 Task: Filter by location India.
Action: Mouse moved to (481, 63)
Screenshot: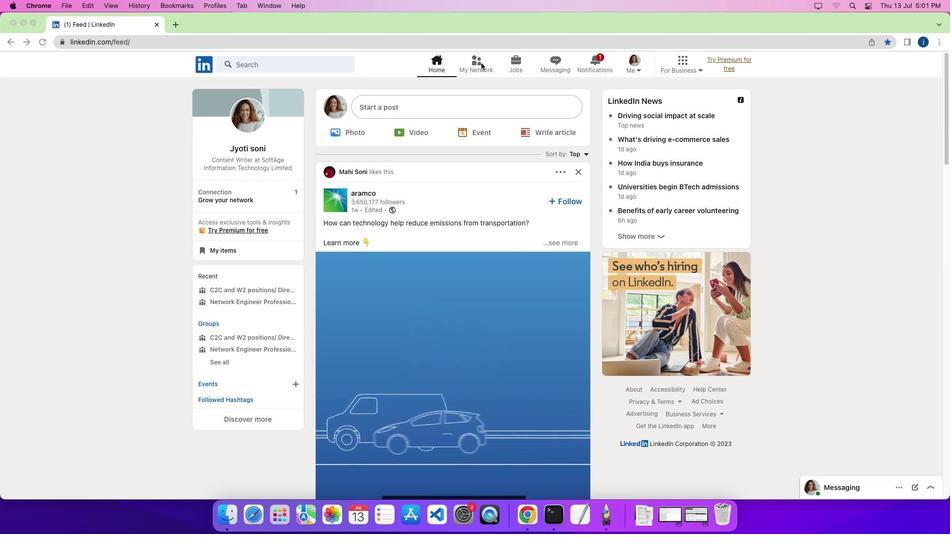 
Action: Mouse pressed left at (481, 63)
Screenshot: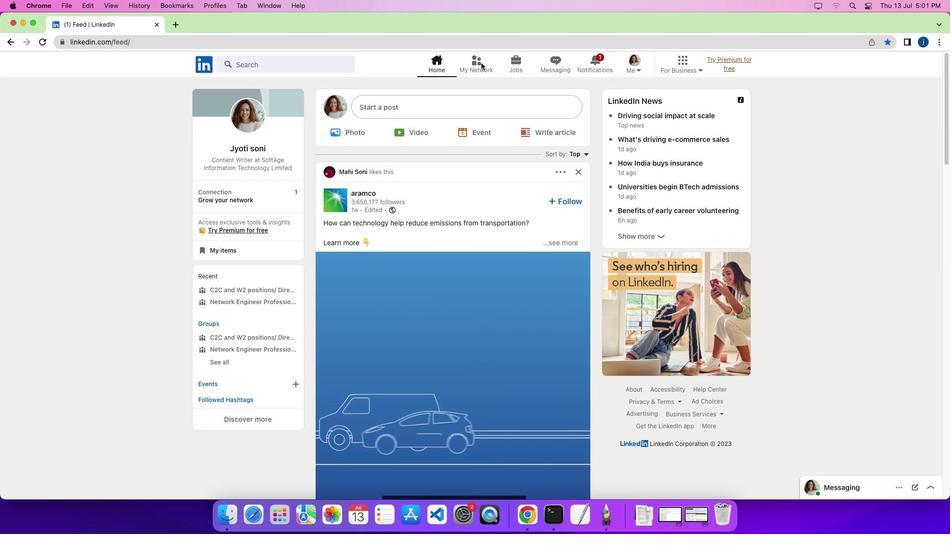 
Action: Mouse moved to (480, 63)
Screenshot: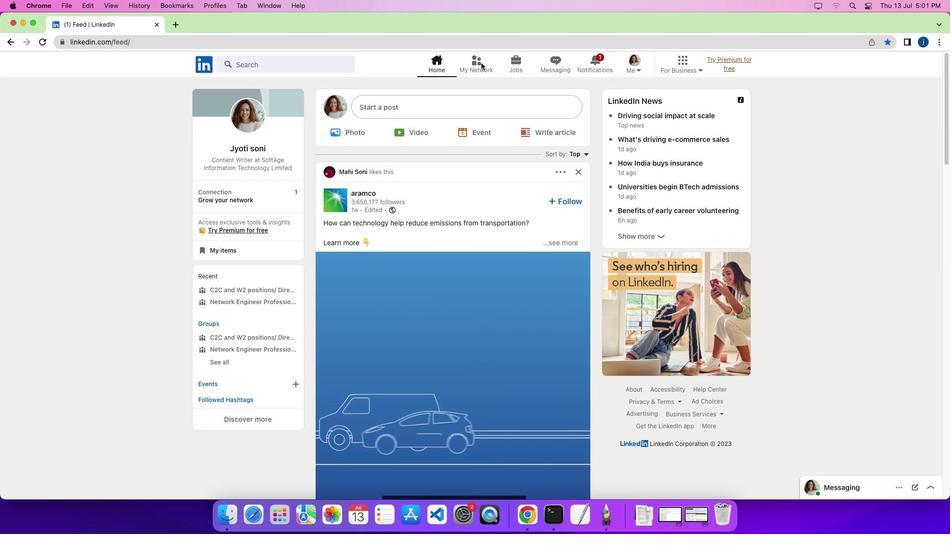 
Action: Mouse pressed left at (480, 63)
Screenshot: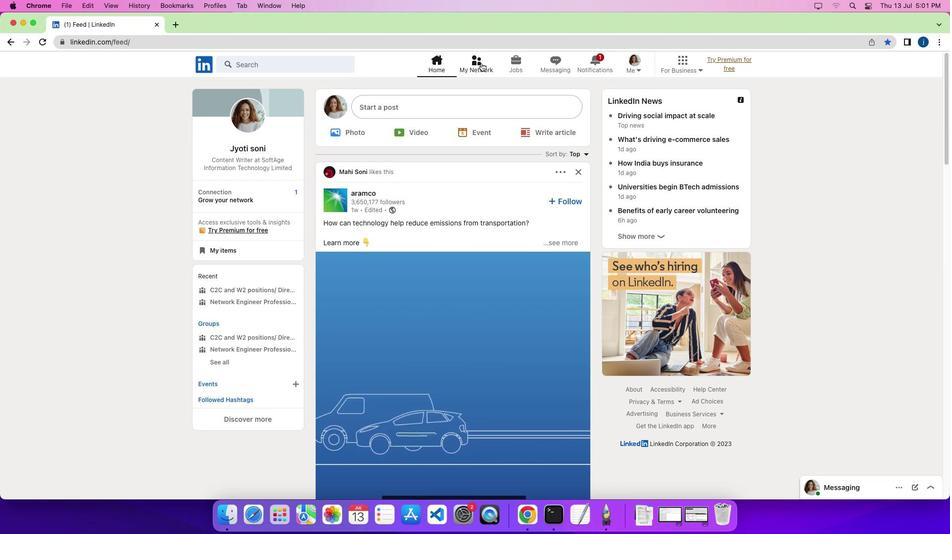 
Action: Mouse moved to (282, 123)
Screenshot: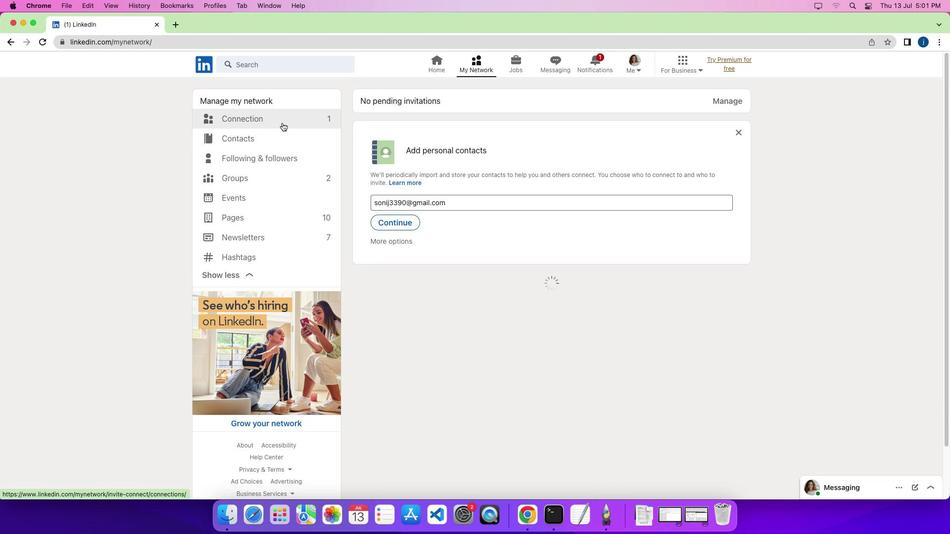 
Action: Mouse pressed left at (282, 123)
Screenshot: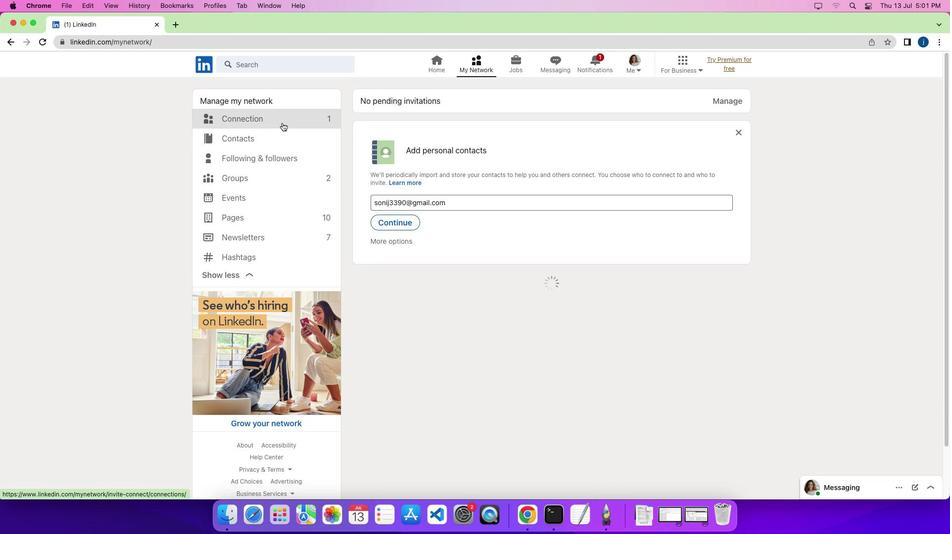
Action: Mouse moved to (535, 121)
Screenshot: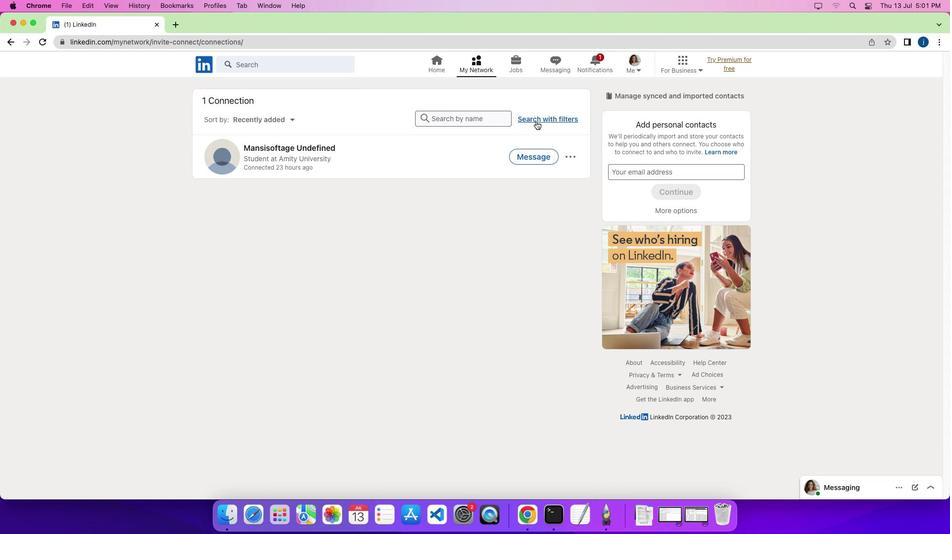 
Action: Mouse pressed left at (535, 121)
Screenshot: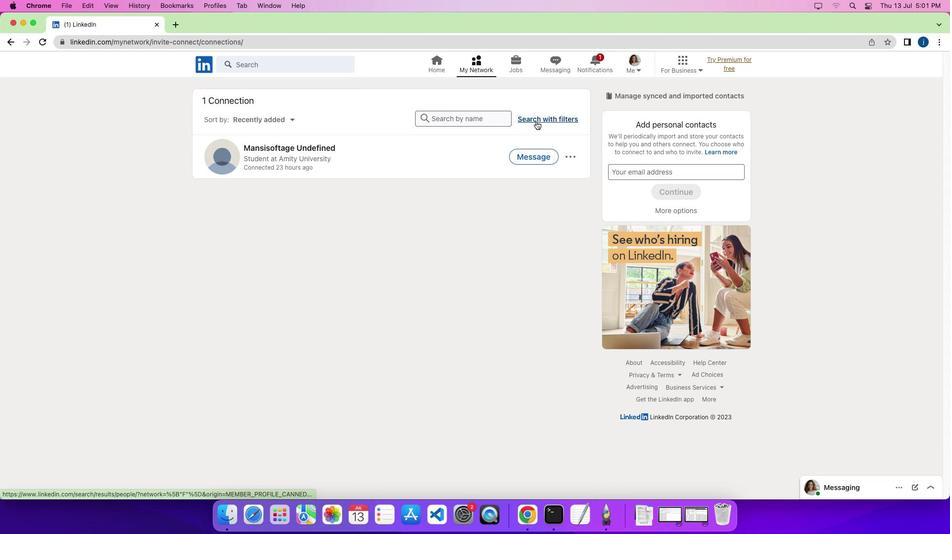 
Action: Mouse moved to (343, 91)
Screenshot: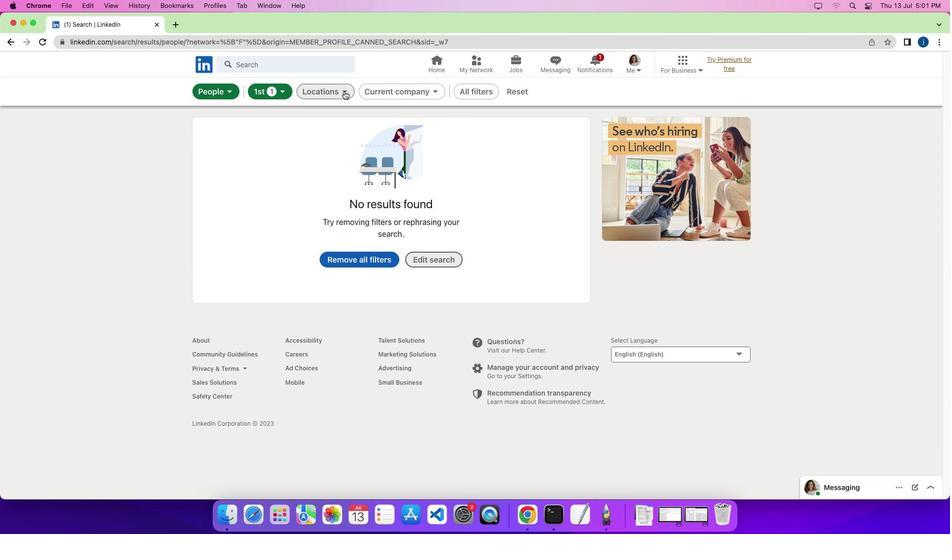 
Action: Mouse pressed left at (343, 91)
Screenshot: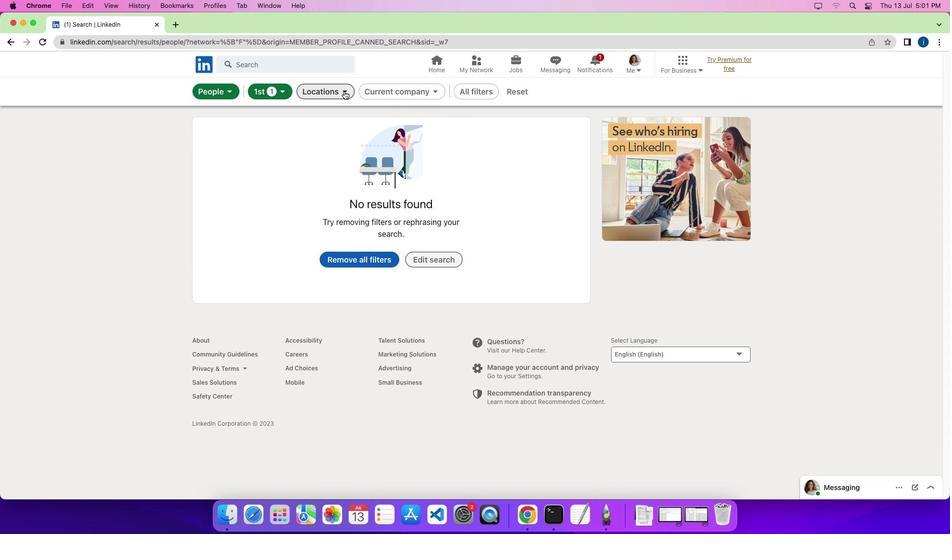 
Action: Mouse moved to (340, 118)
Screenshot: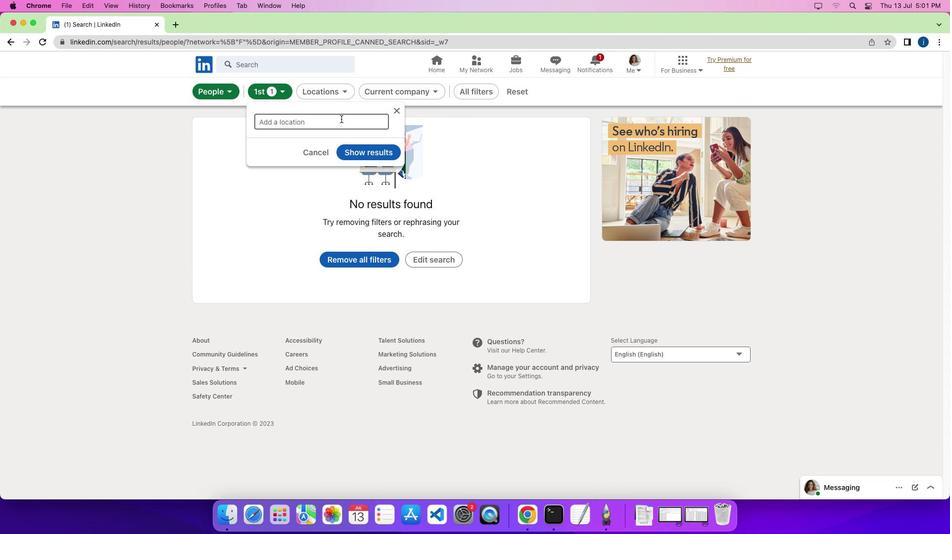 
Action: Mouse pressed left at (340, 118)
Screenshot: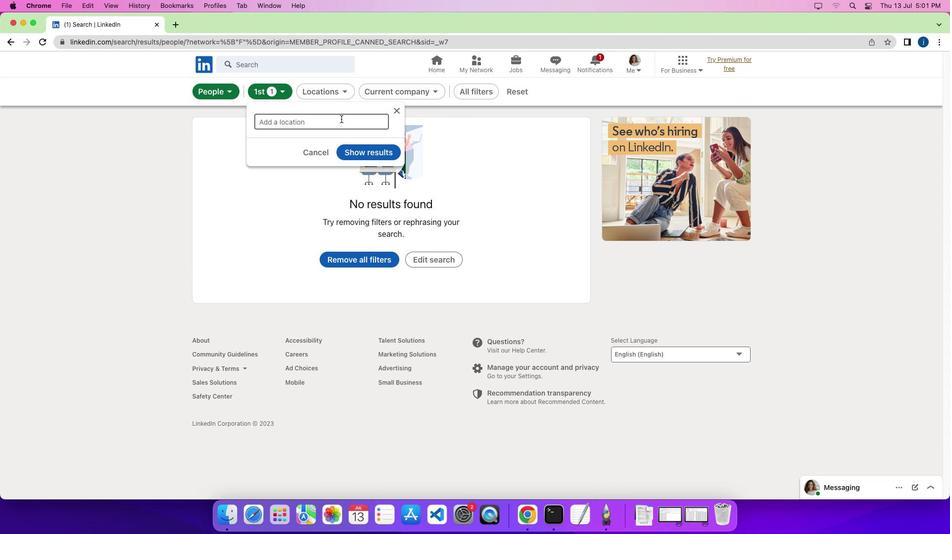 
Action: Key pressed Key.shift'I''n''d''i''a'
Screenshot: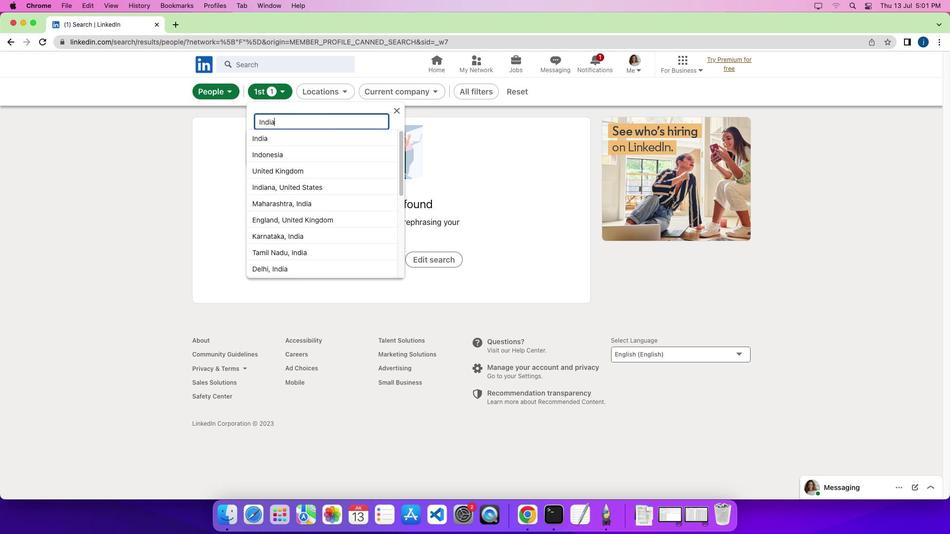 
Action: Mouse moved to (341, 135)
Screenshot: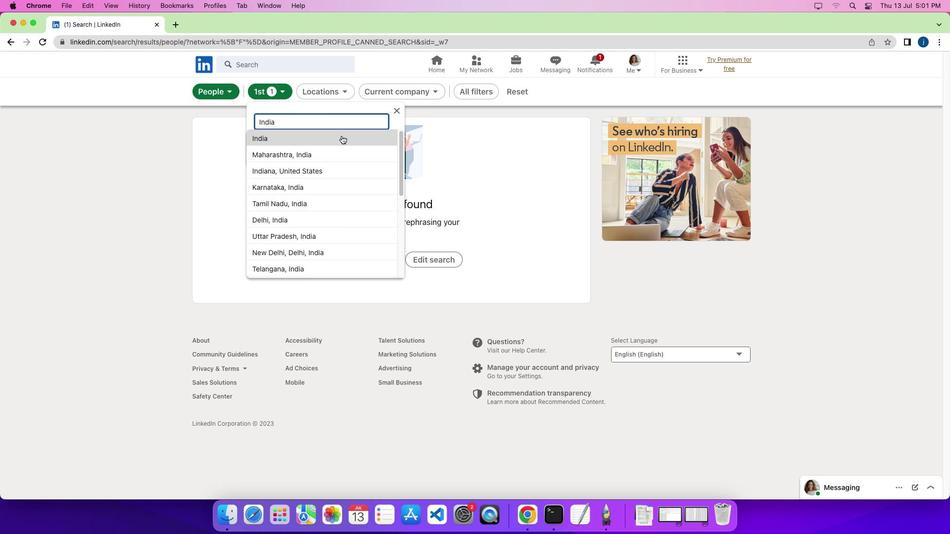 
Action: Mouse pressed left at (341, 135)
Screenshot: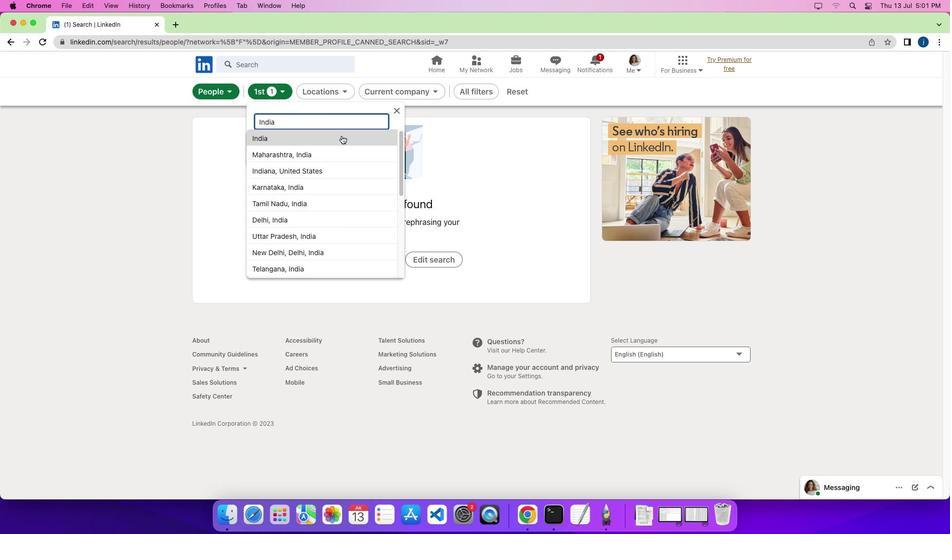 
Action: Mouse moved to (347, 177)
Screenshot: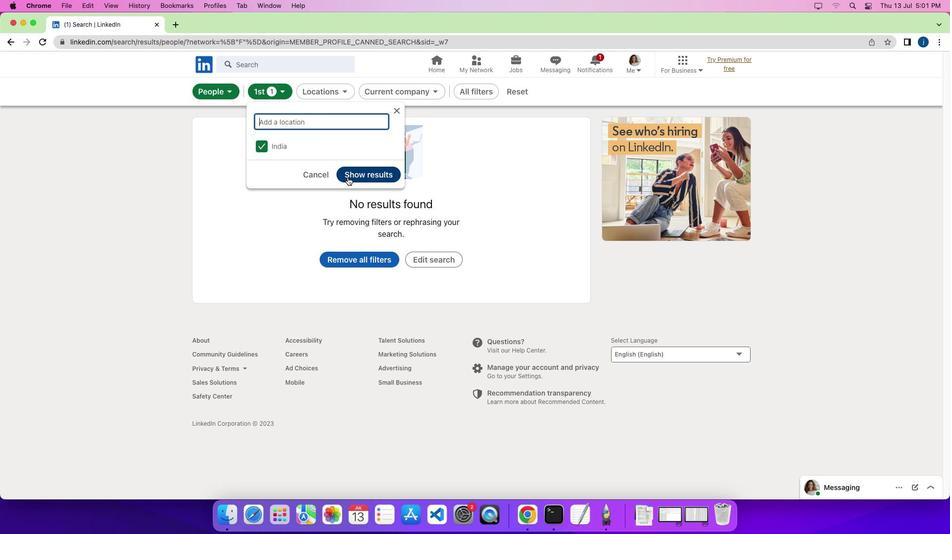 
Action: Mouse pressed left at (347, 177)
Screenshot: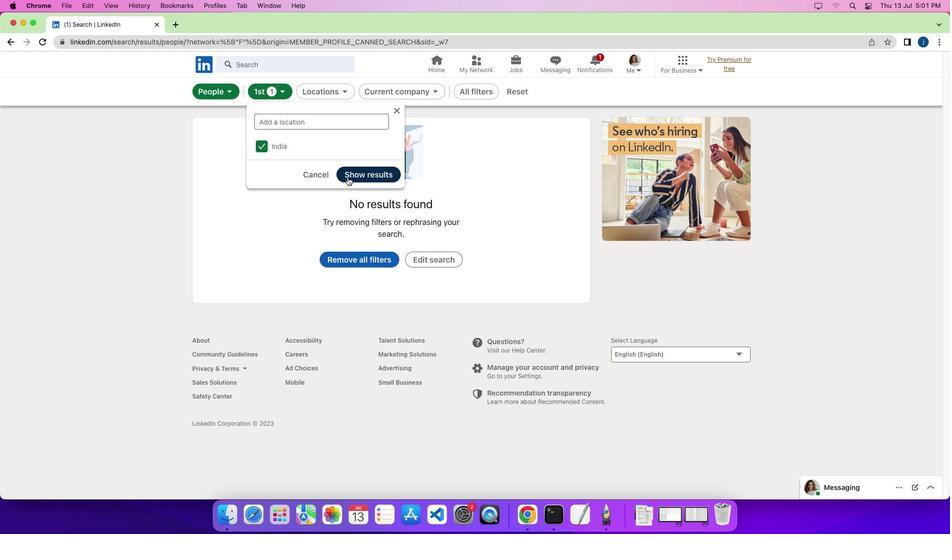 
Action: Mouse moved to (351, 185)
Screenshot: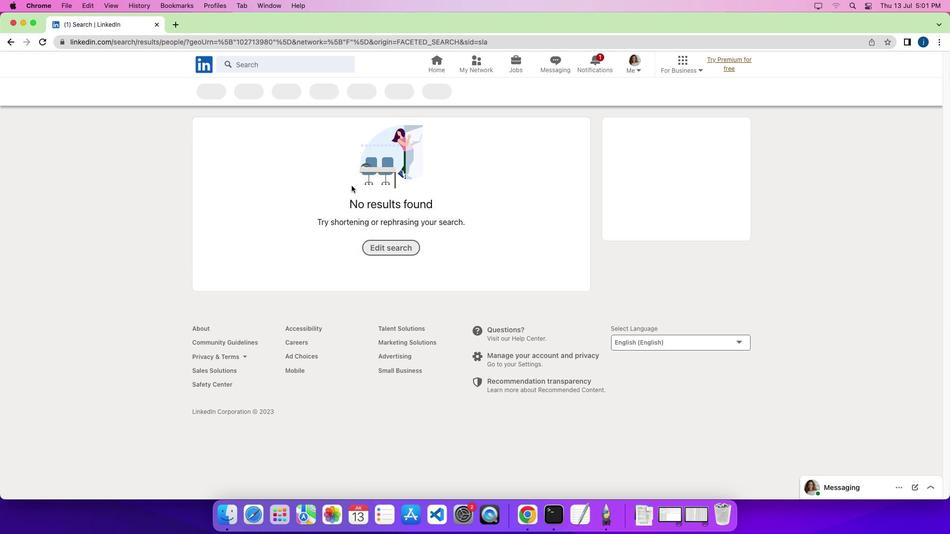 
